 Task: Create List Brand Architecture Planning in Board Crisis Management Best Practices to Workspace Event Technology Rentals. Create List Brand Architecture Evaluation in Board IT Service Level Agreement Management to Workspace Event Technology Rentals. Create List Brand Architecture Management in Board Sales Team Performance Analysis and Improvement to Workspace Event Technology Rentals
Action: Mouse moved to (1041, 575)
Screenshot: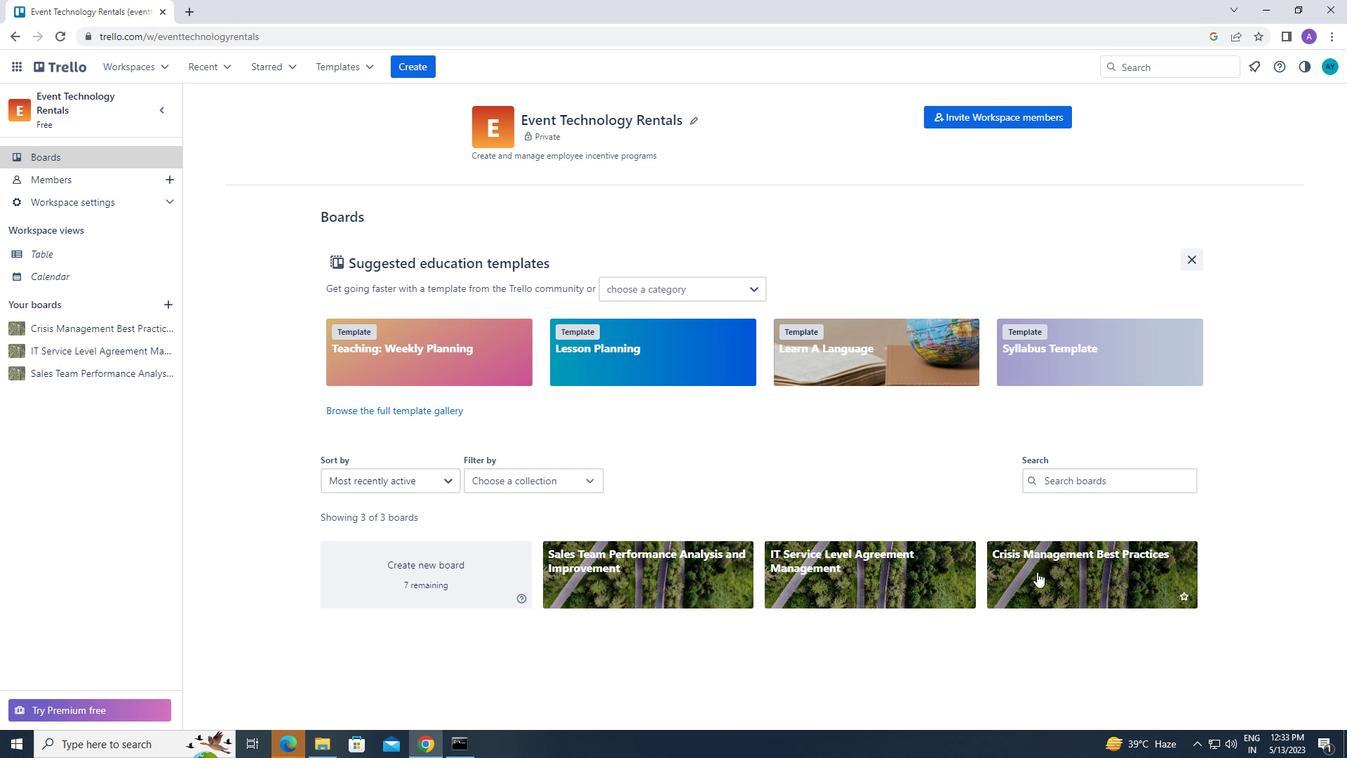 
Action: Mouse pressed left at (1041, 575)
Screenshot: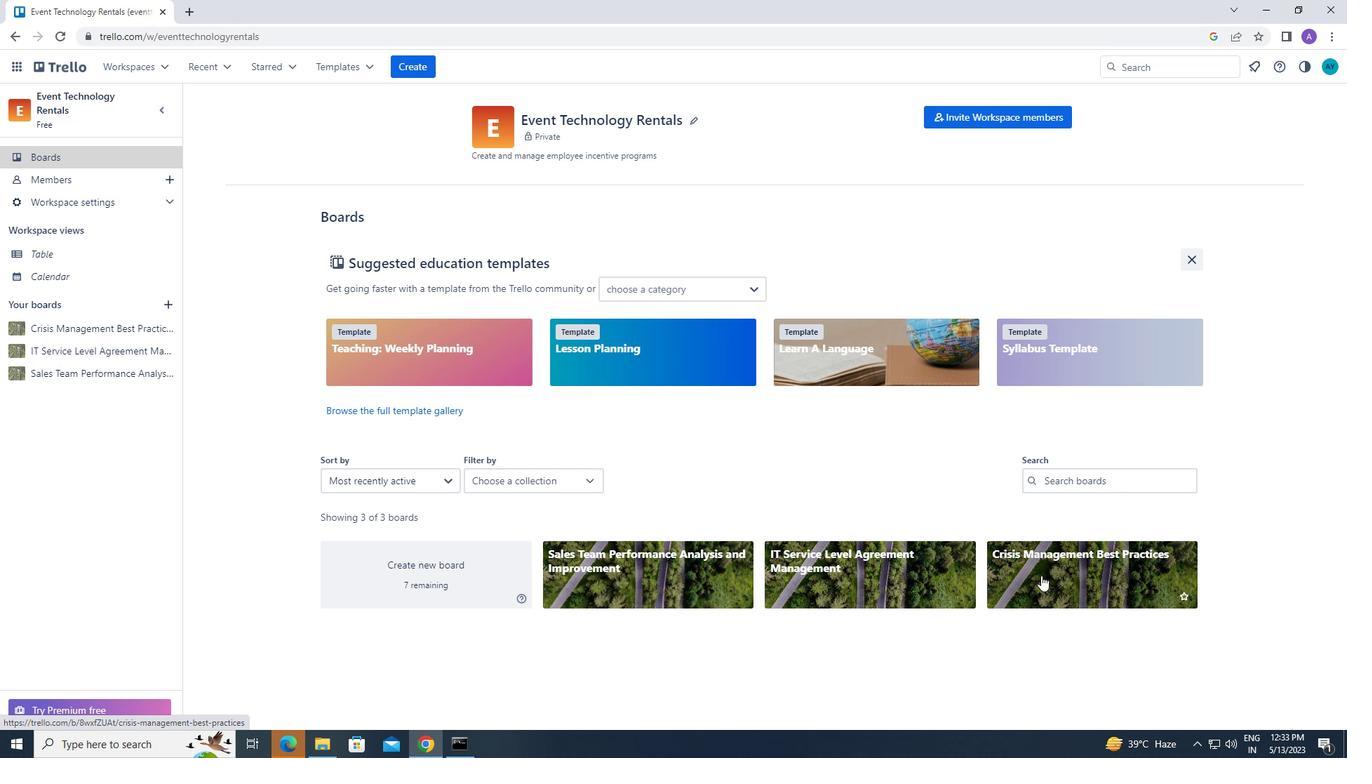 
Action: Mouse moved to (661, 146)
Screenshot: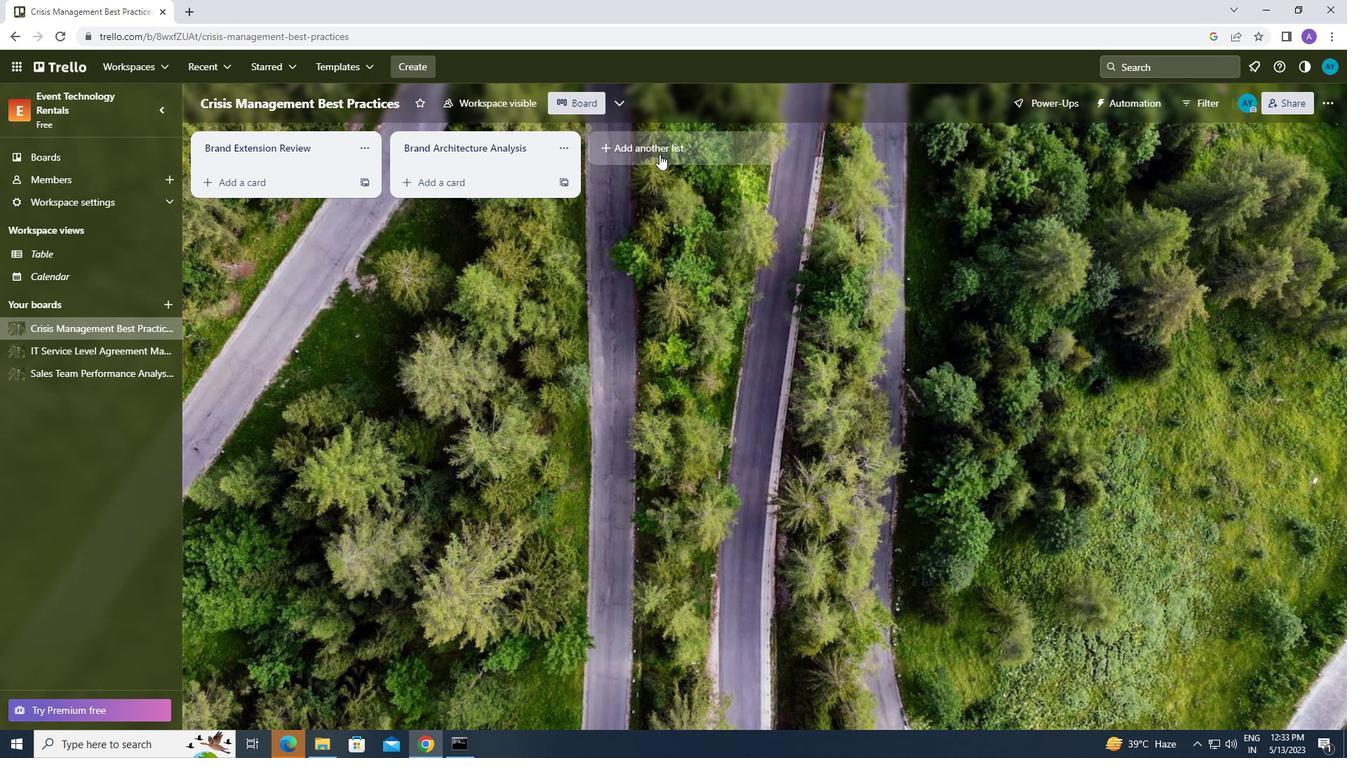 
Action: Mouse pressed left at (661, 146)
Screenshot: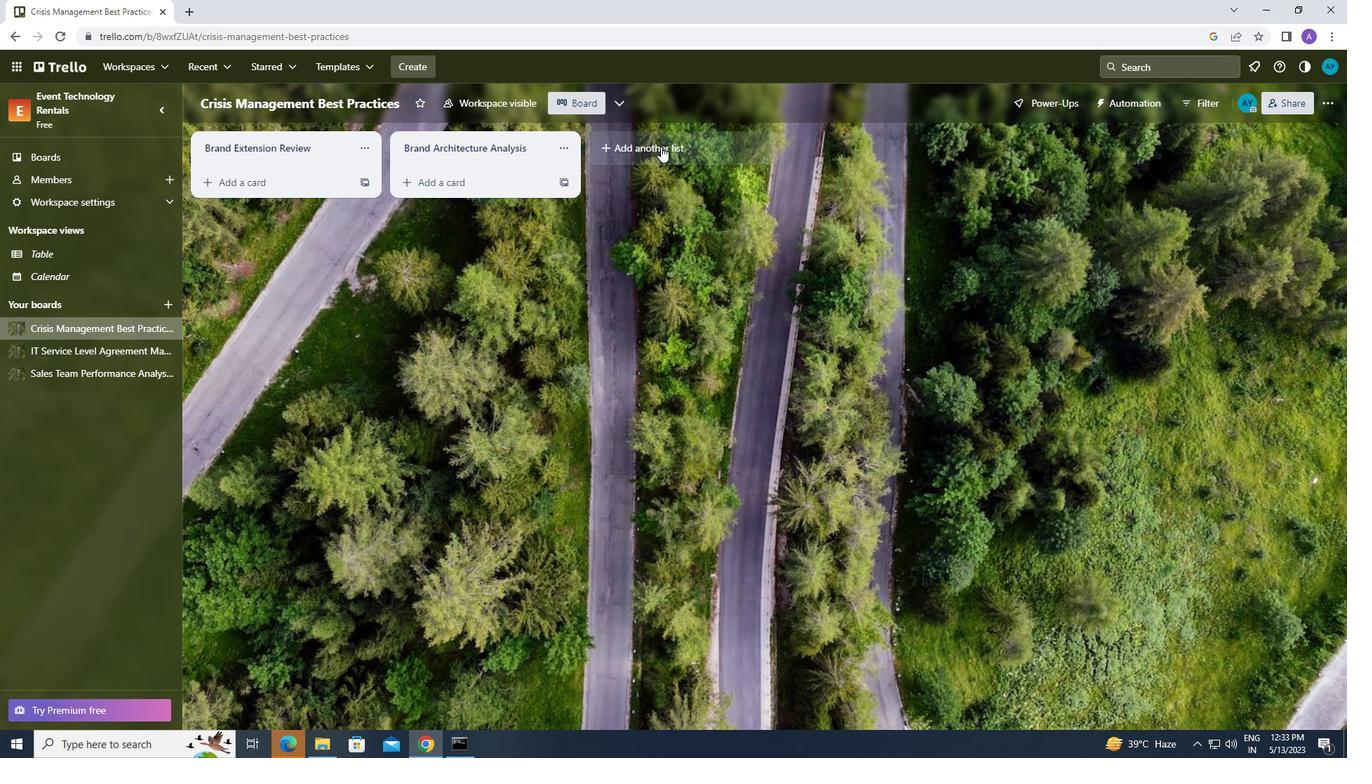 
Action: Mouse moved to (655, 144)
Screenshot: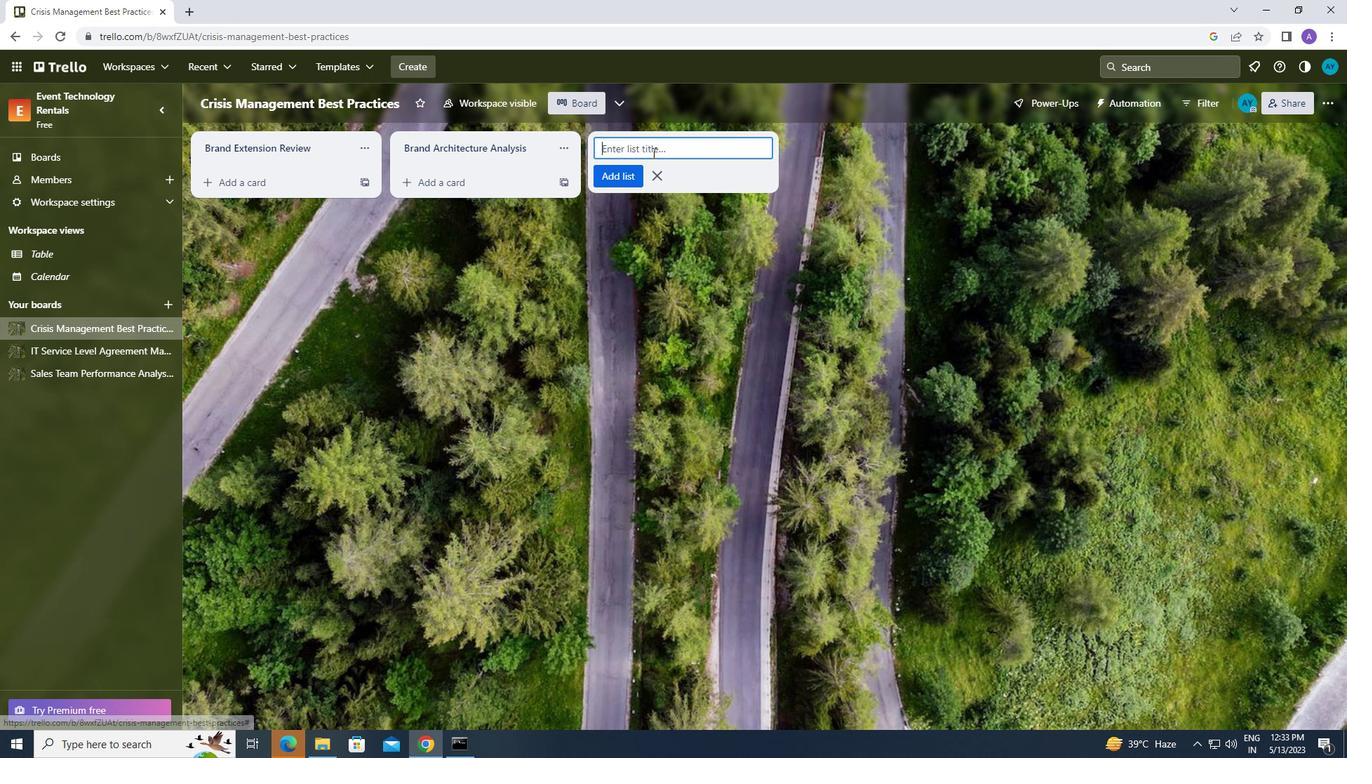 
Action: Mouse pressed left at (655, 144)
Screenshot: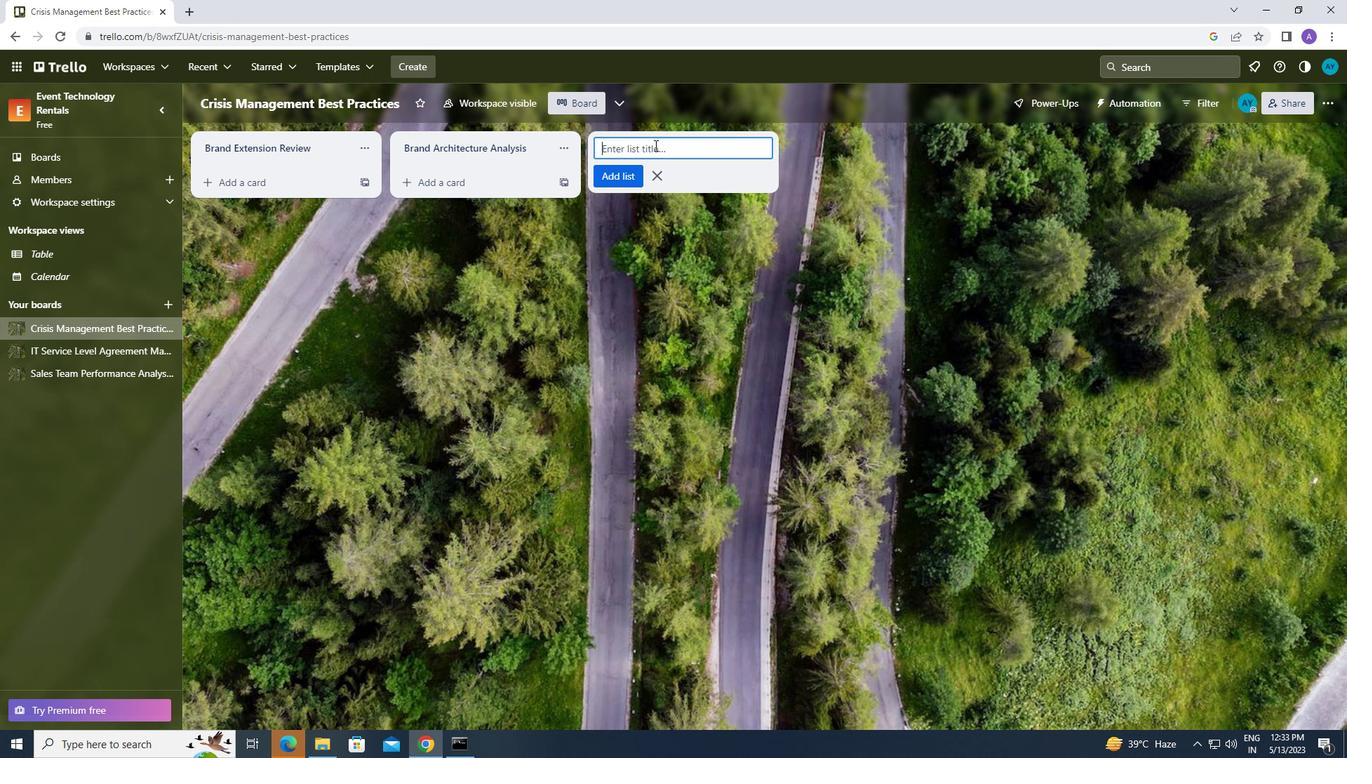
Action: Key pressed <Key.caps_lock><Key.caps_lock>b<Key.caps_lock>rand<Key.space><Key.caps_lock>a<Key.caps_lock>rchitecture<Key.space><Key.caps_lock>p<Key.caps_lock>lanning<Key.enter>
Screenshot: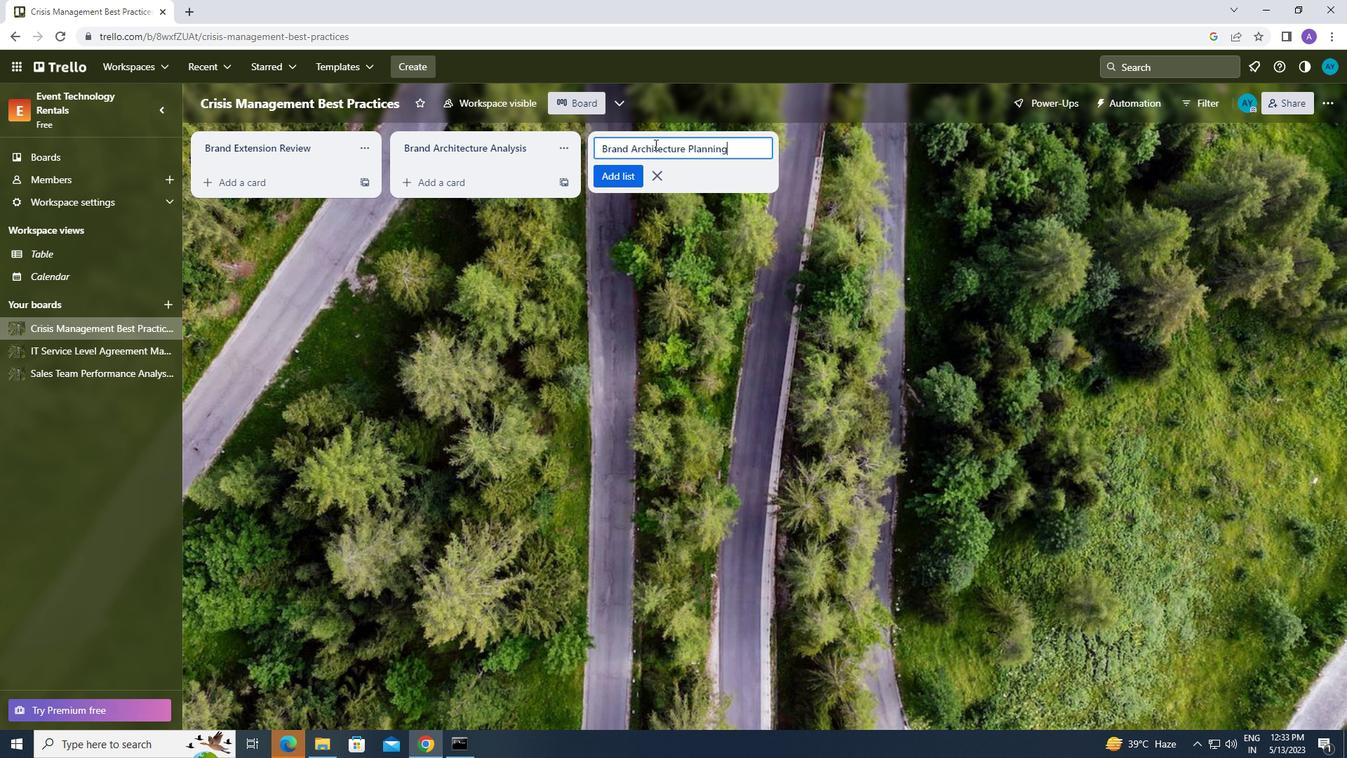 
Action: Mouse moved to (141, 57)
Screenshot: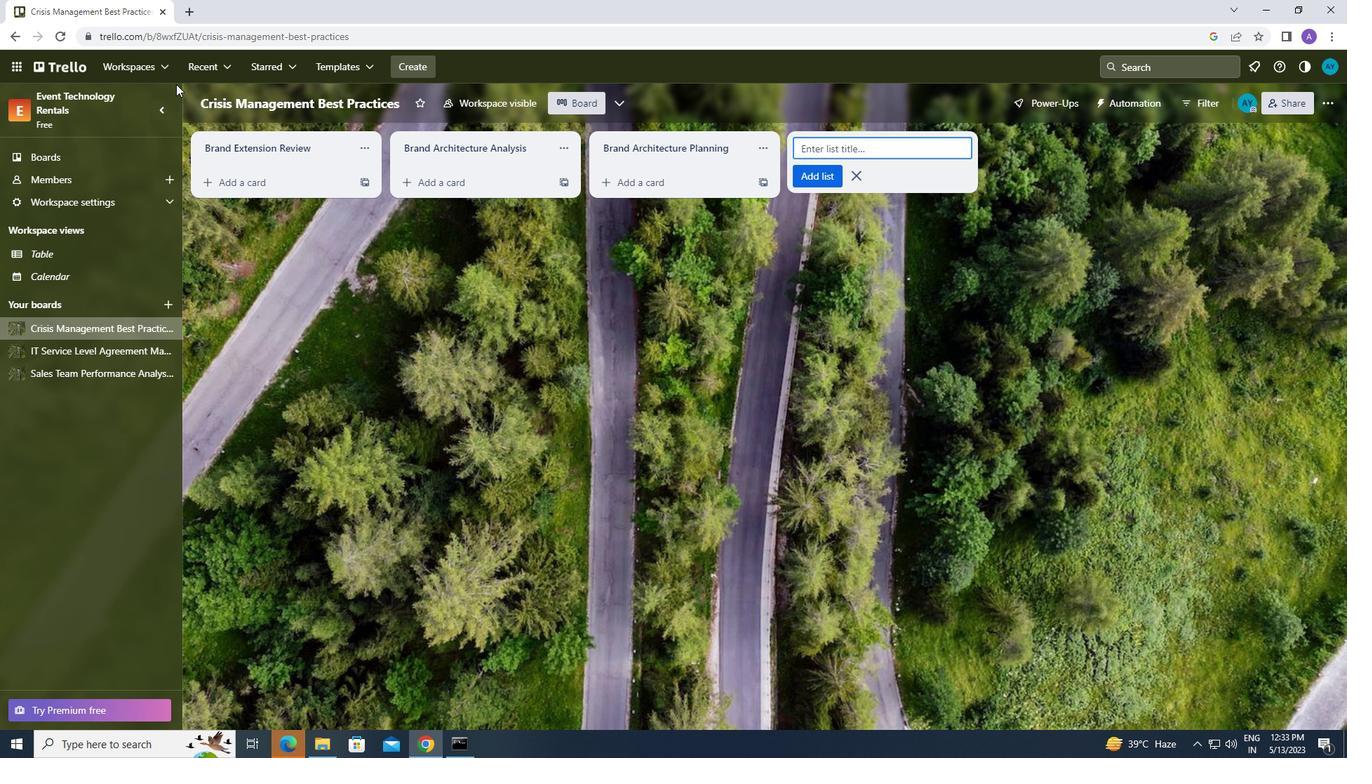 
Action: Mouse pressed left at (141, 57)
Screenshot: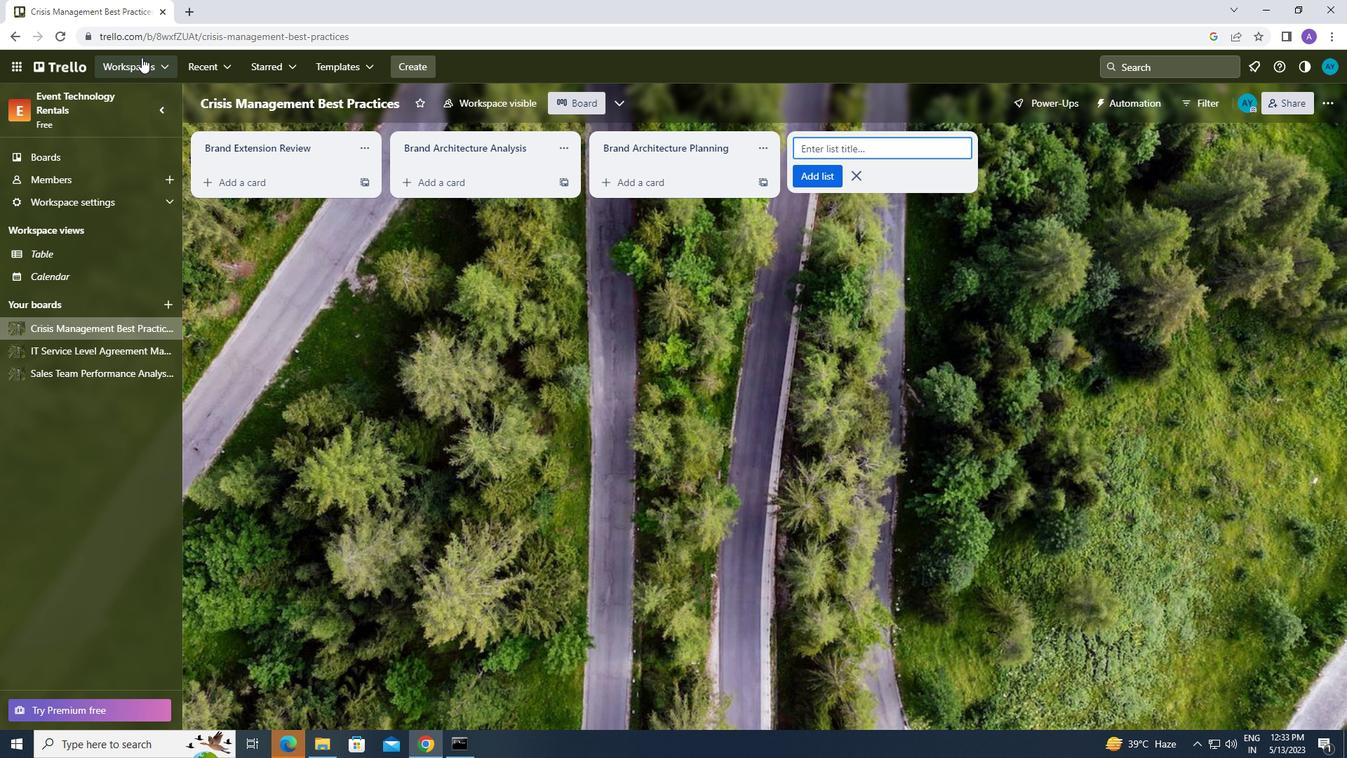 
Action: Mouse moved to (206, 336)
Screenshot: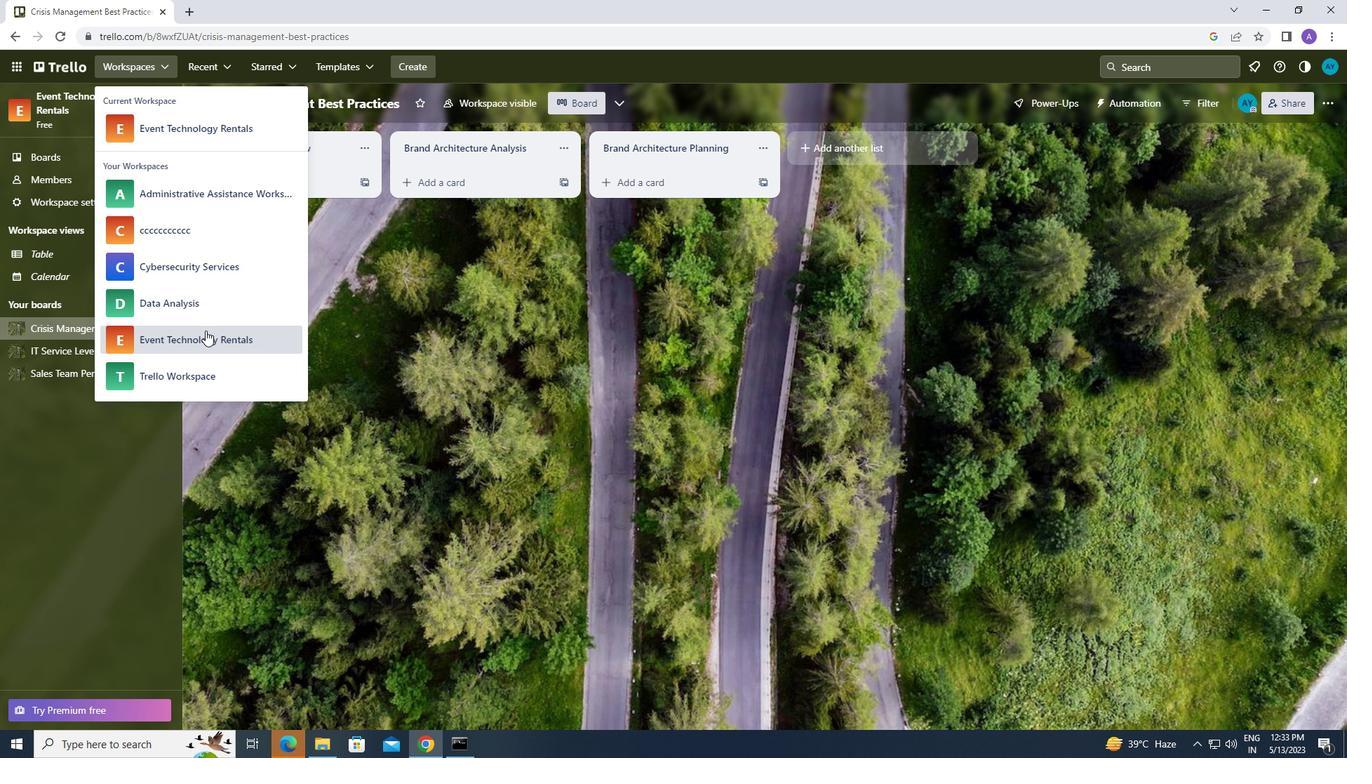 
Action: Mouse pressed left at (206, 336)
Screenshot: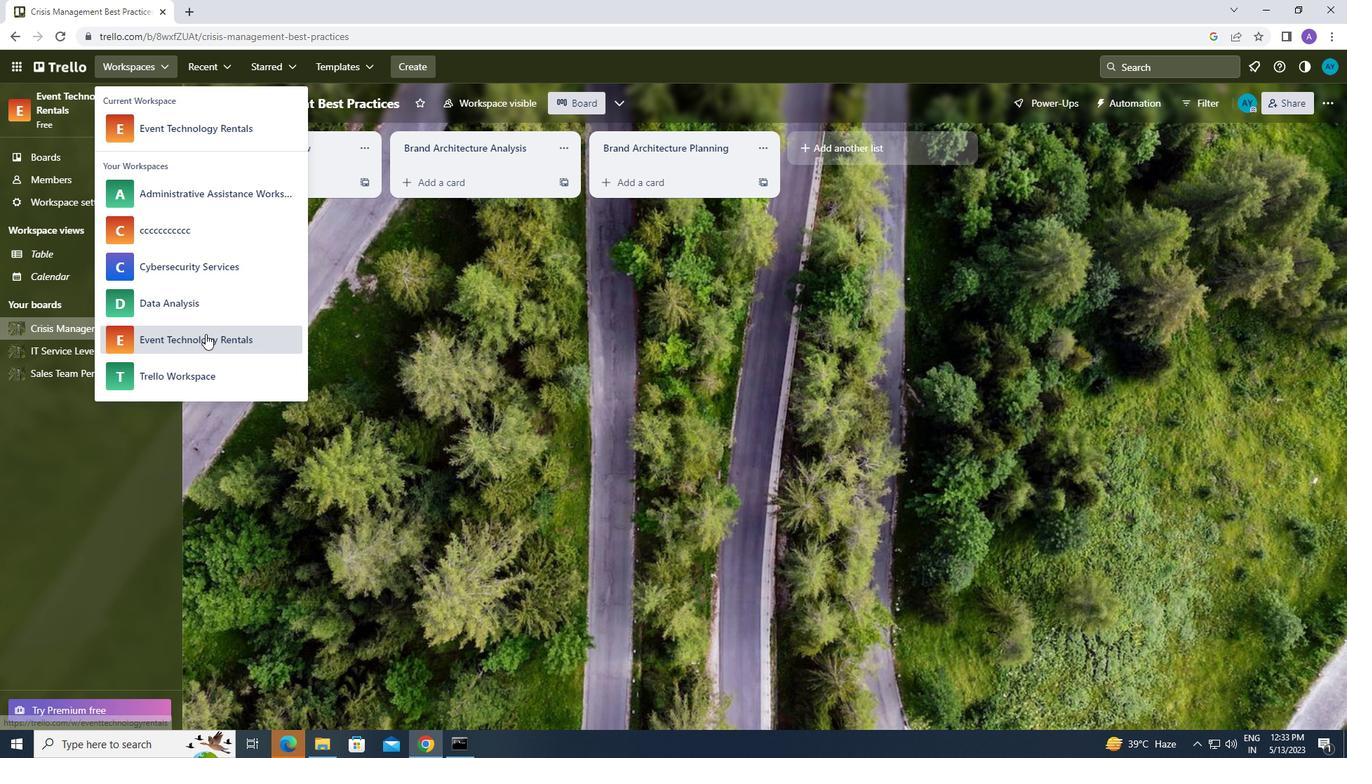 
Action: Mouse moved to (833, 562)
Screenshot: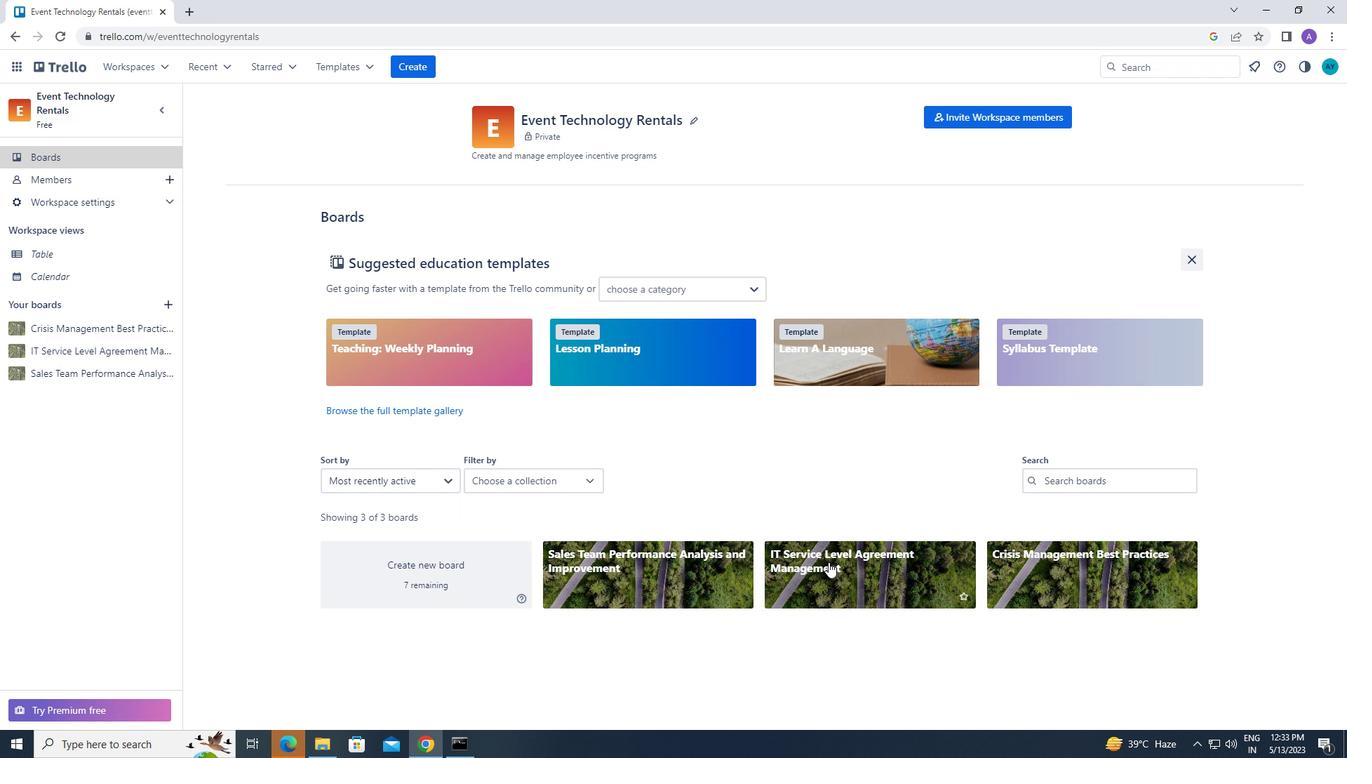 
Action: Mouse pressed left at (833, 562)
Screenshot: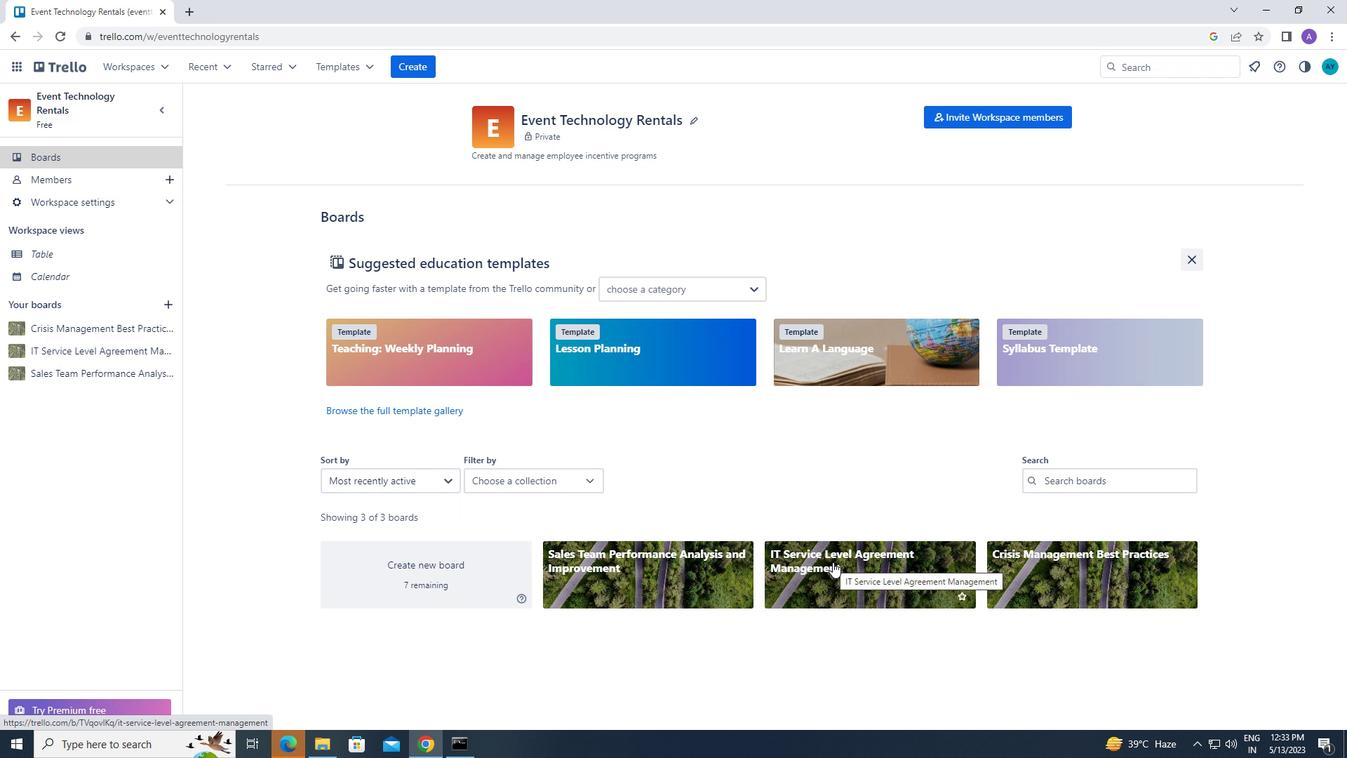 
Action: Mouse moved to (627, 155)
Screenshot: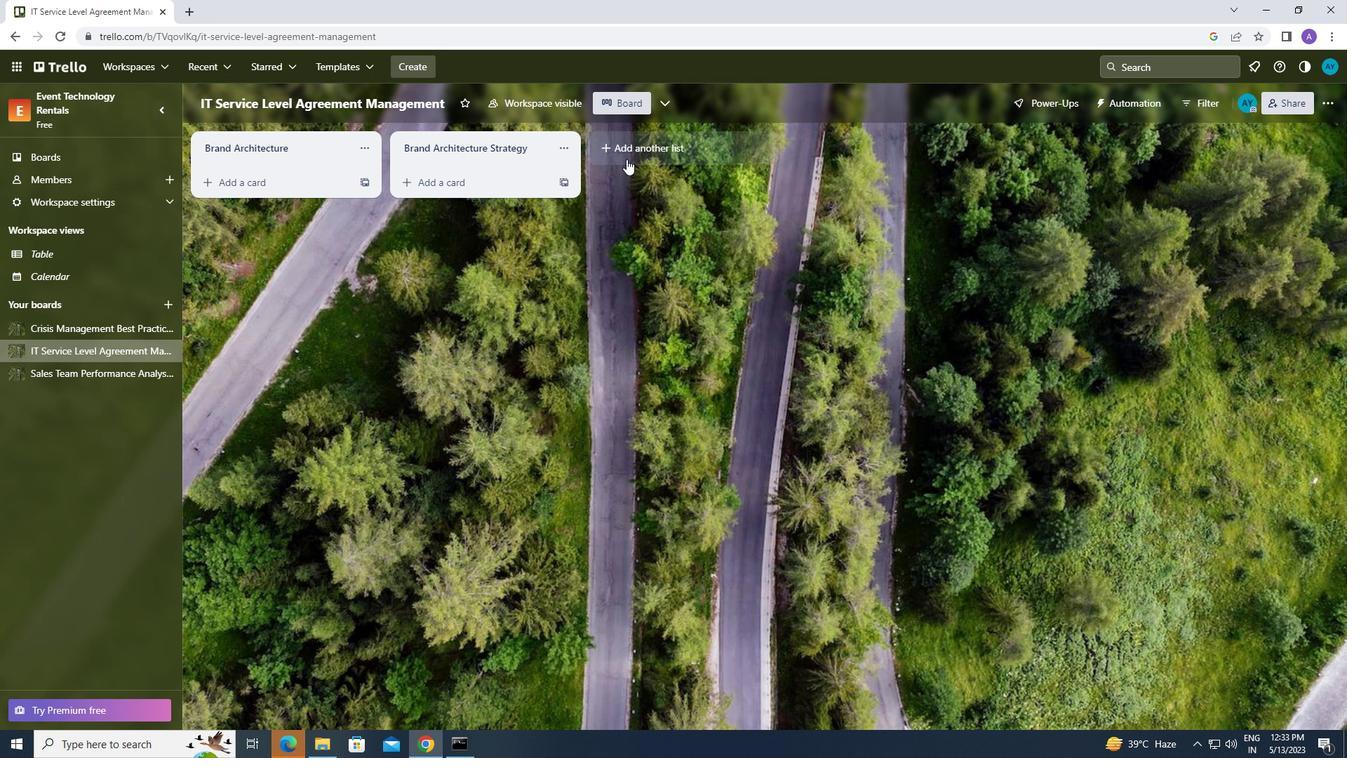 
Action: Mouse pressed left at (627, 155)
Screenshot: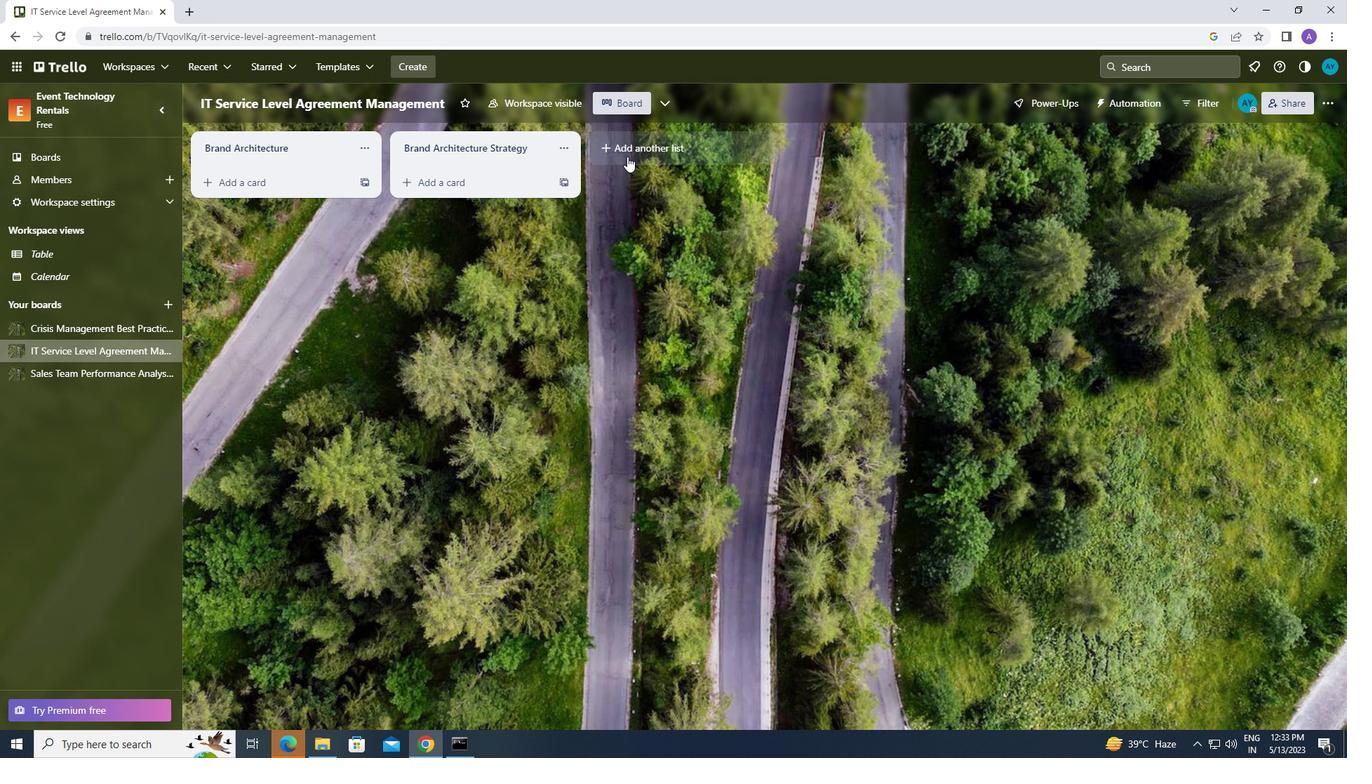 
Action: Mouse moved to (636, 144)
Screenshot: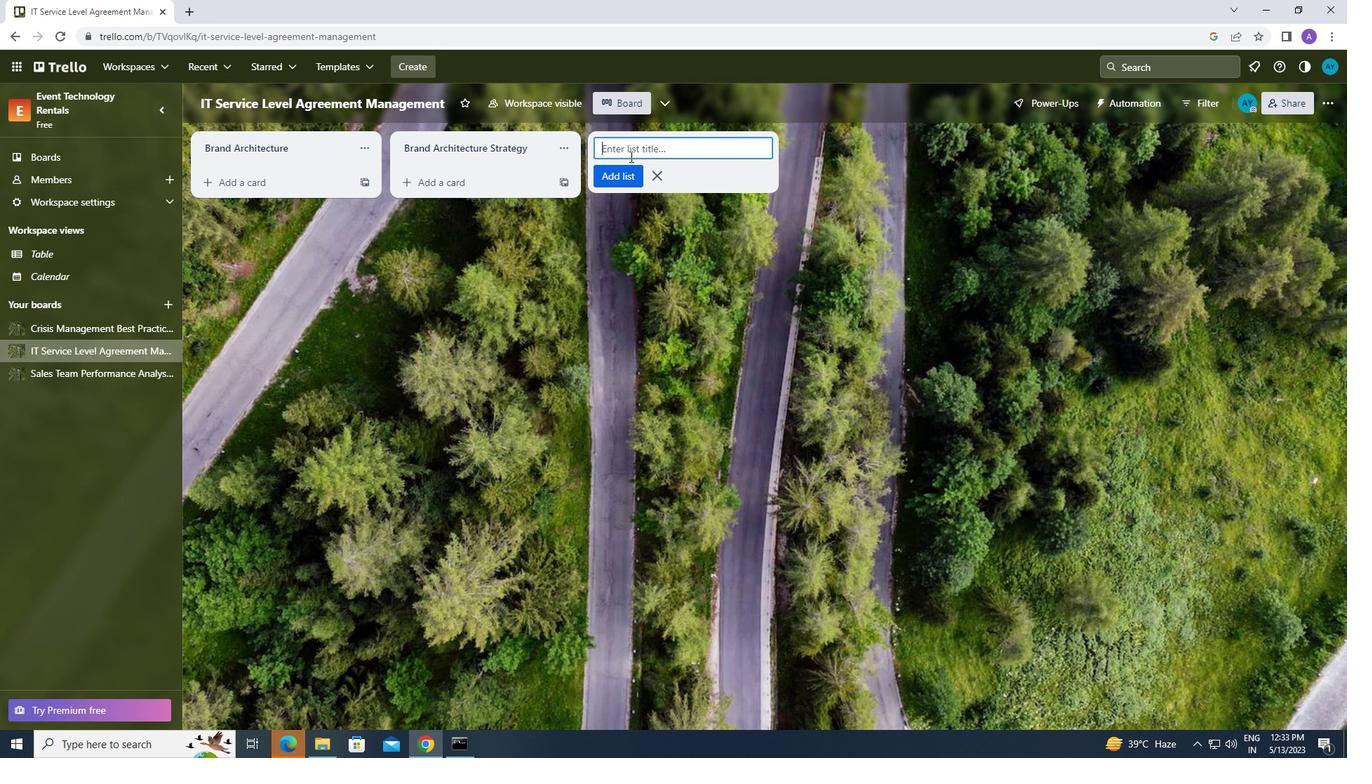 
Action: Mouse pressed left at (636, 144)
Screenshot: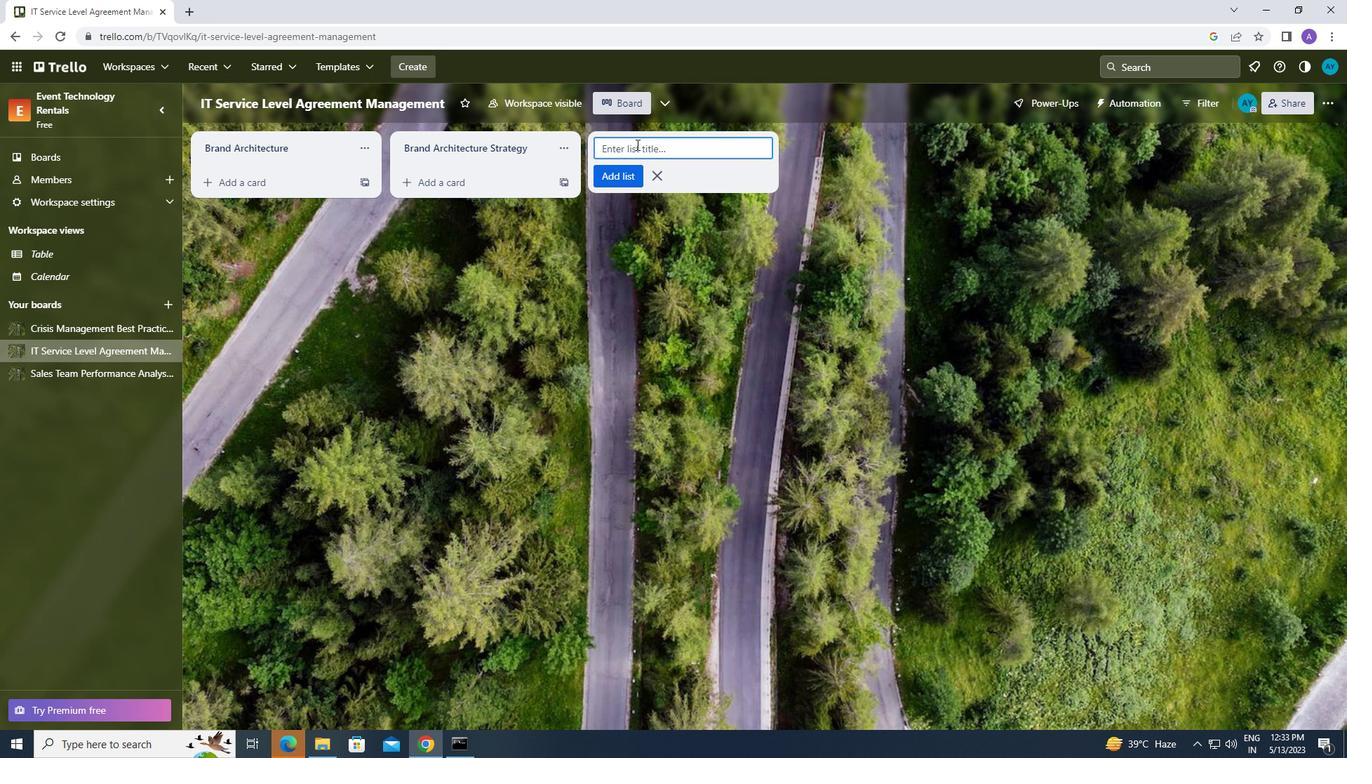 
Action: Mouse moved to (630, 142)
Screenshot: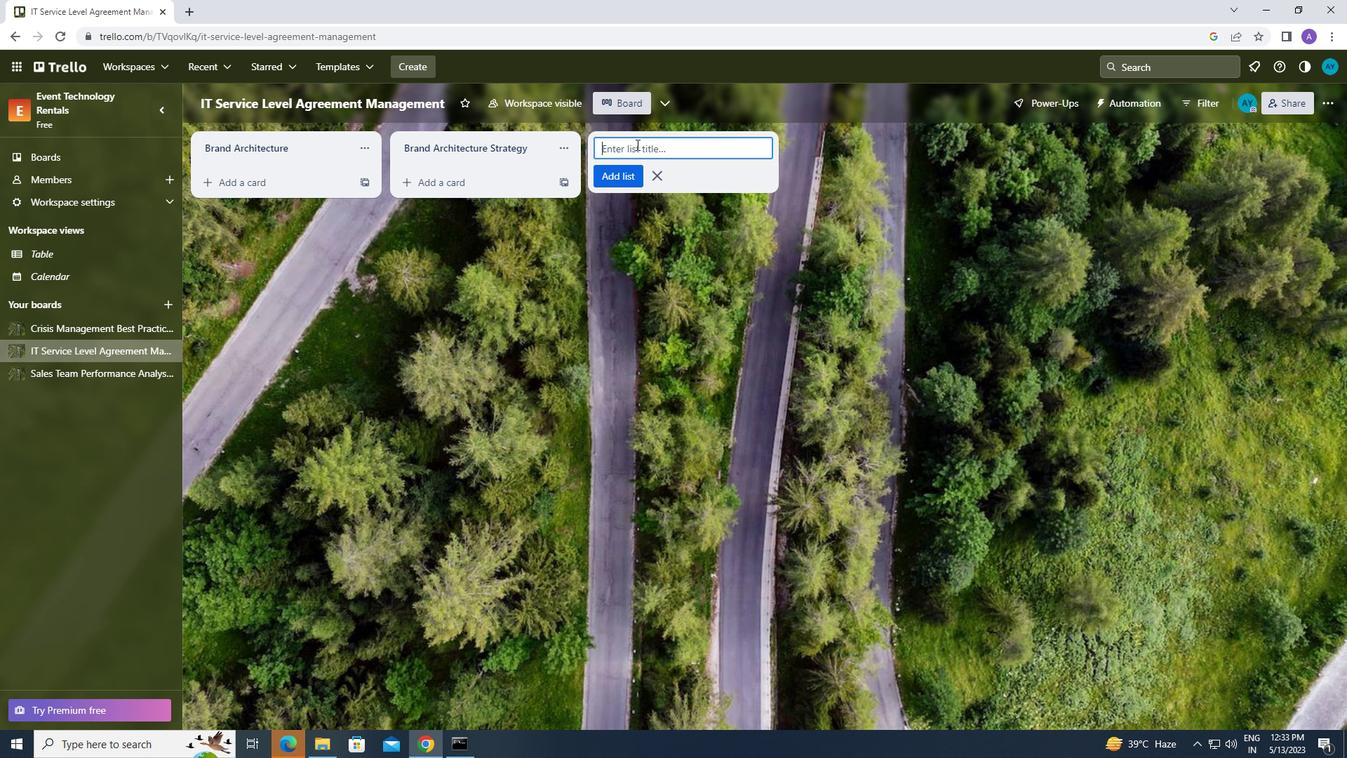 
Action: Key pressed <Key.caps_lock>b<Key.caps_lock>rand<Key.space><Key.caps_lock>a<Key.caps_lock>rchitecture<Key.space><Key.caps_lock>e<Key.caps_lock>valuation<Key.enter>
Screenshot: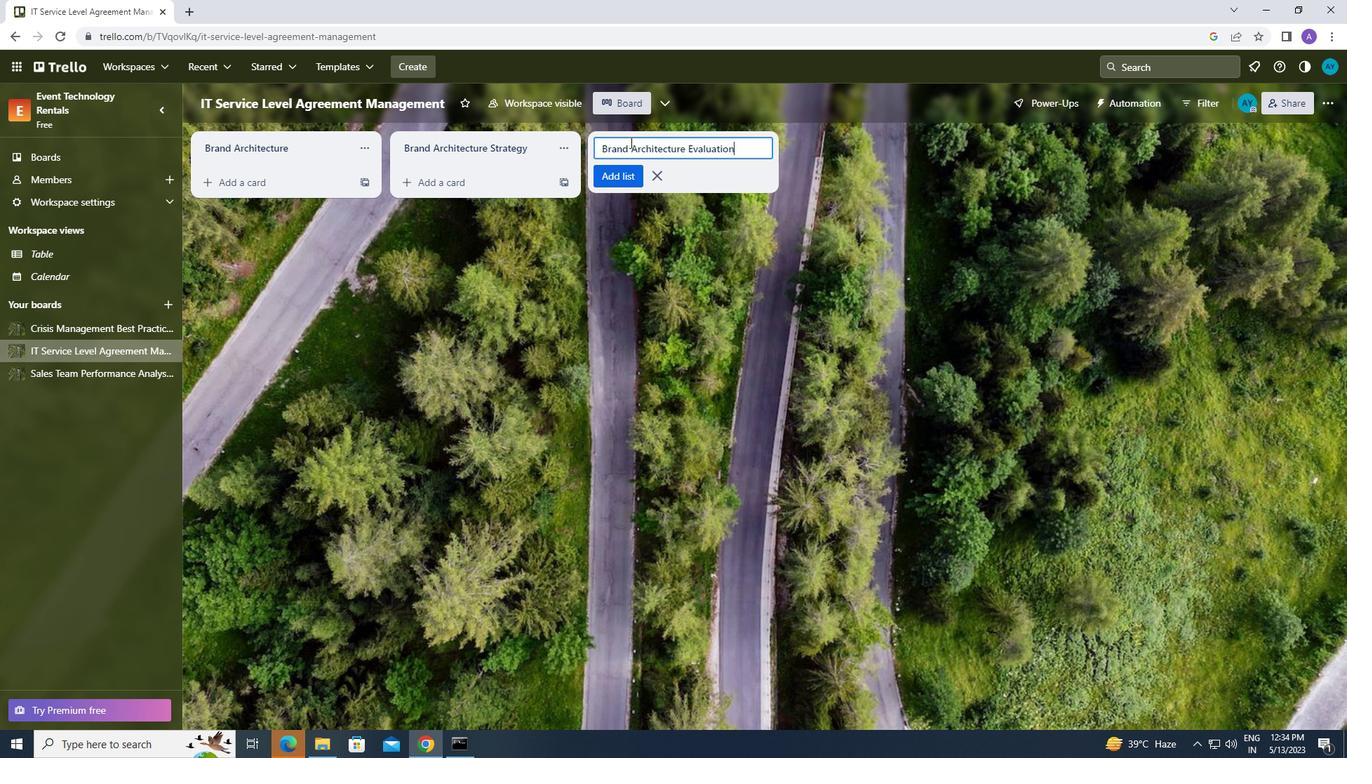 
Action: Mouse moved to (139, 63)
Screenshot: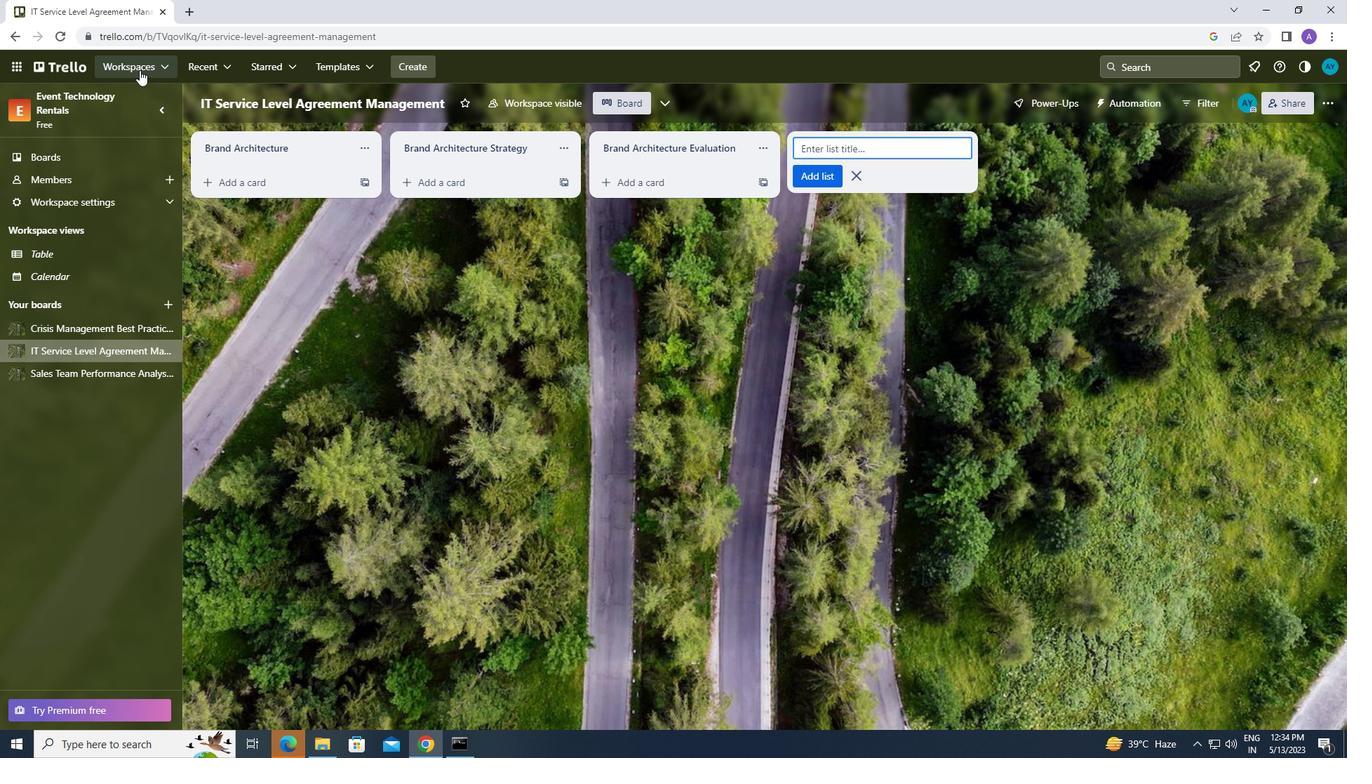 
Action: Mouse pressed left at (139, 63)
Screenshot: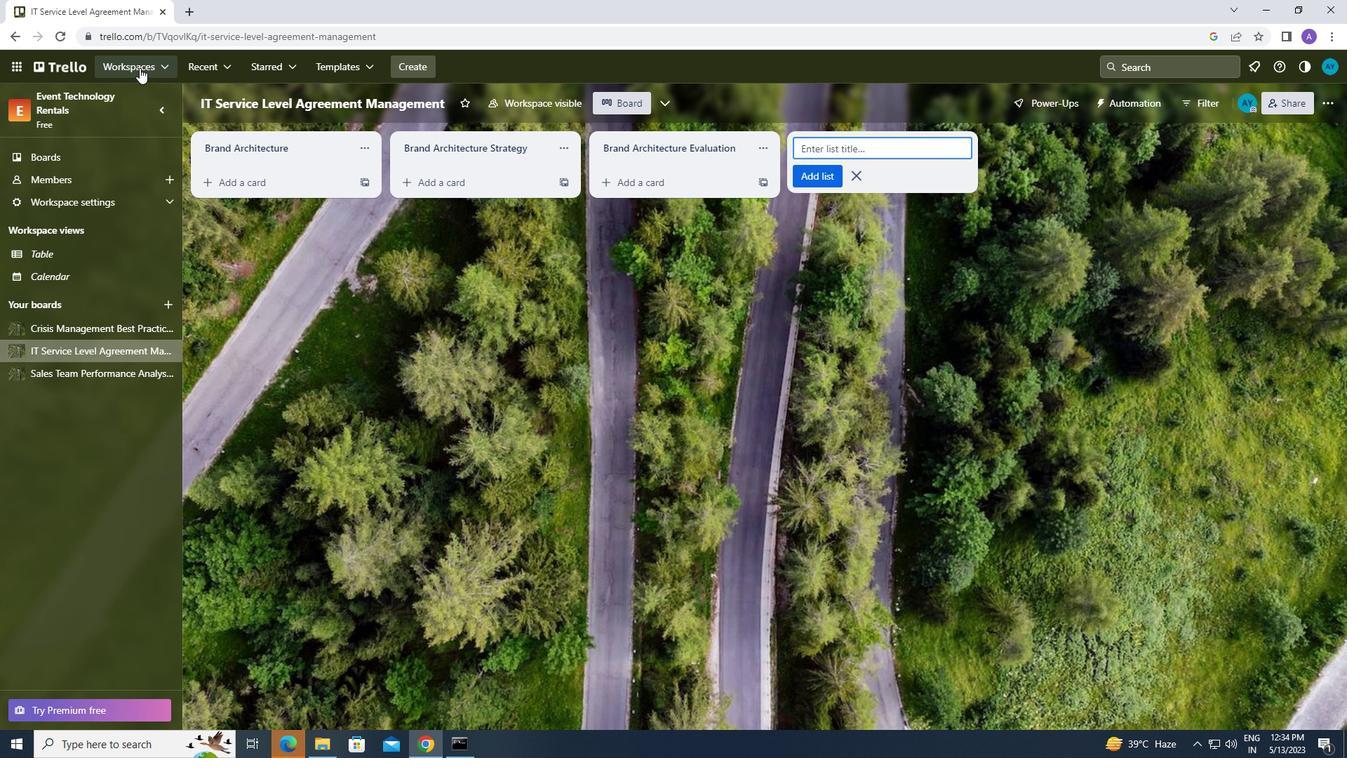 
Action: Mouse moved to (160, 342)
Screenshot: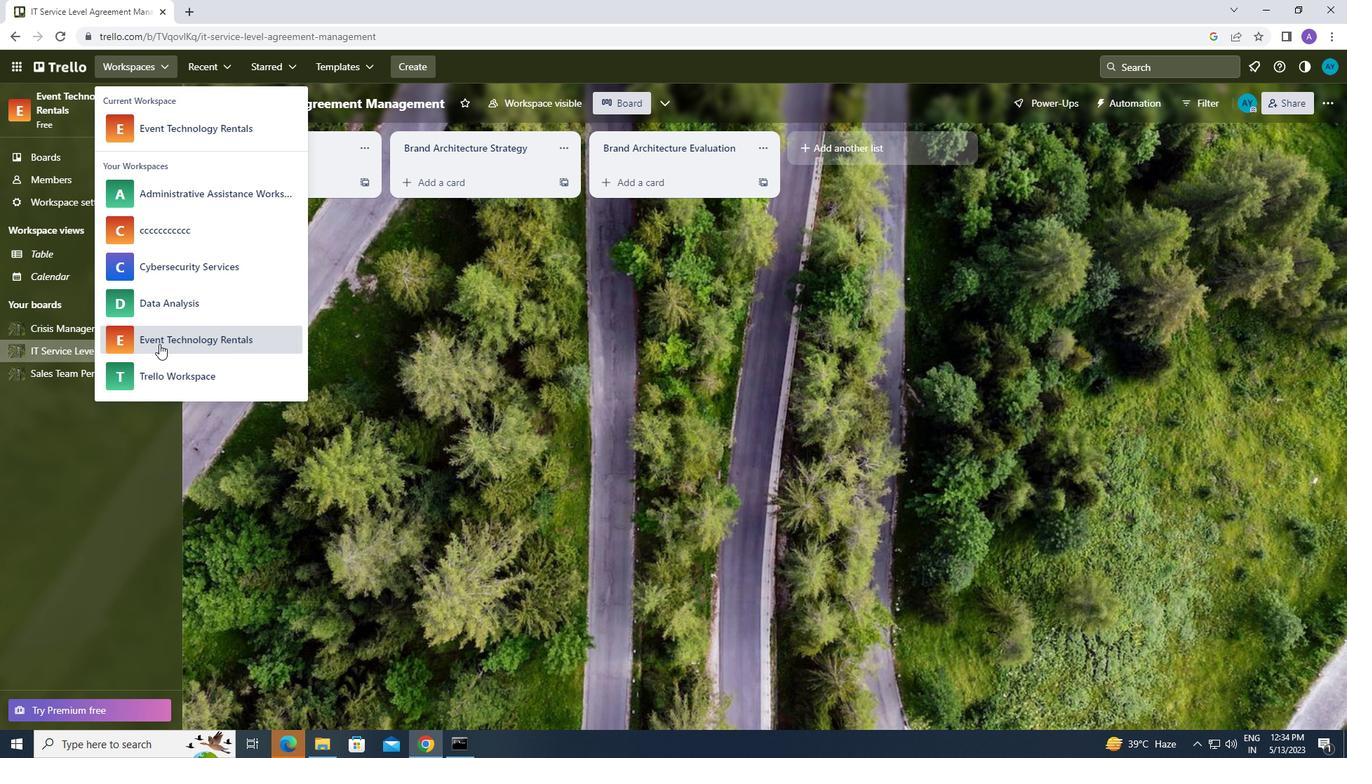 
Action: Mouse pressed left at (160, 342)
Screenshot: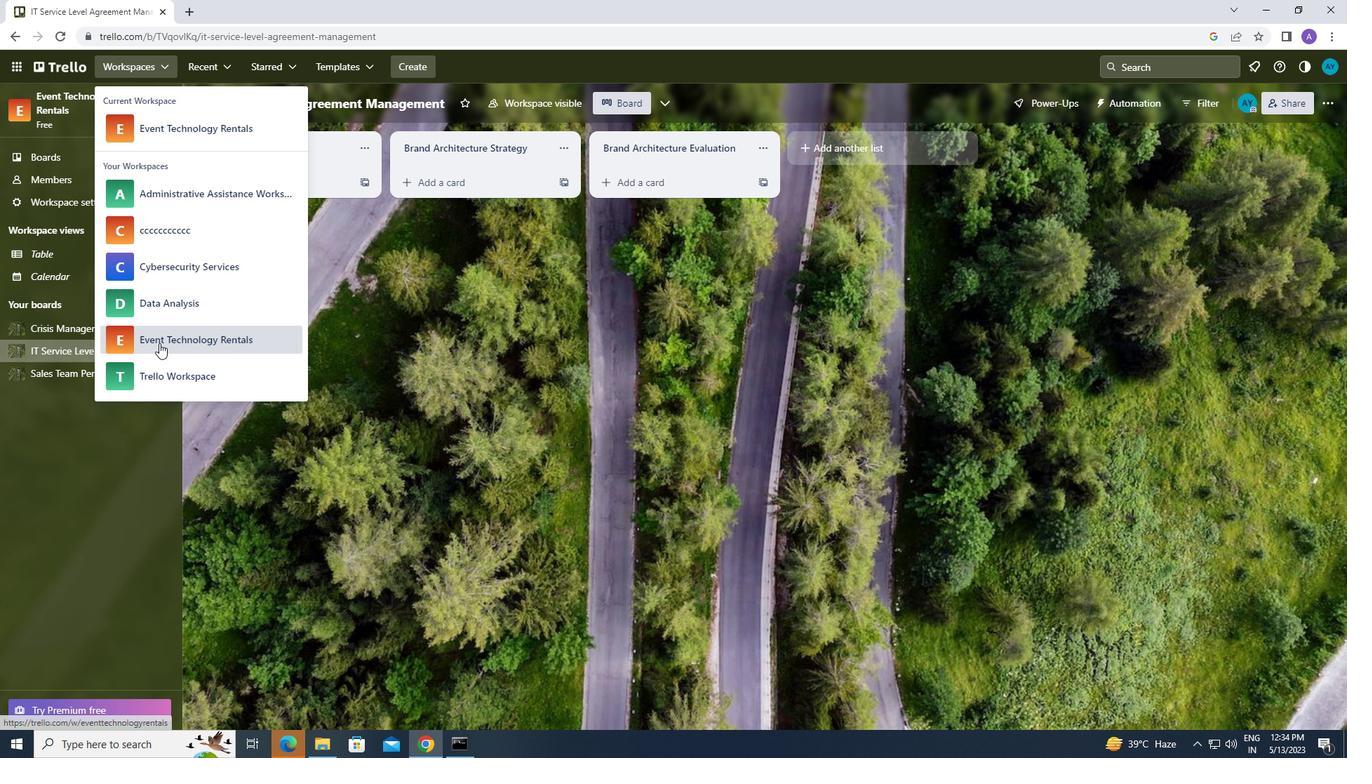 
Action: Mouse moved to (642, 573)
Screenshot: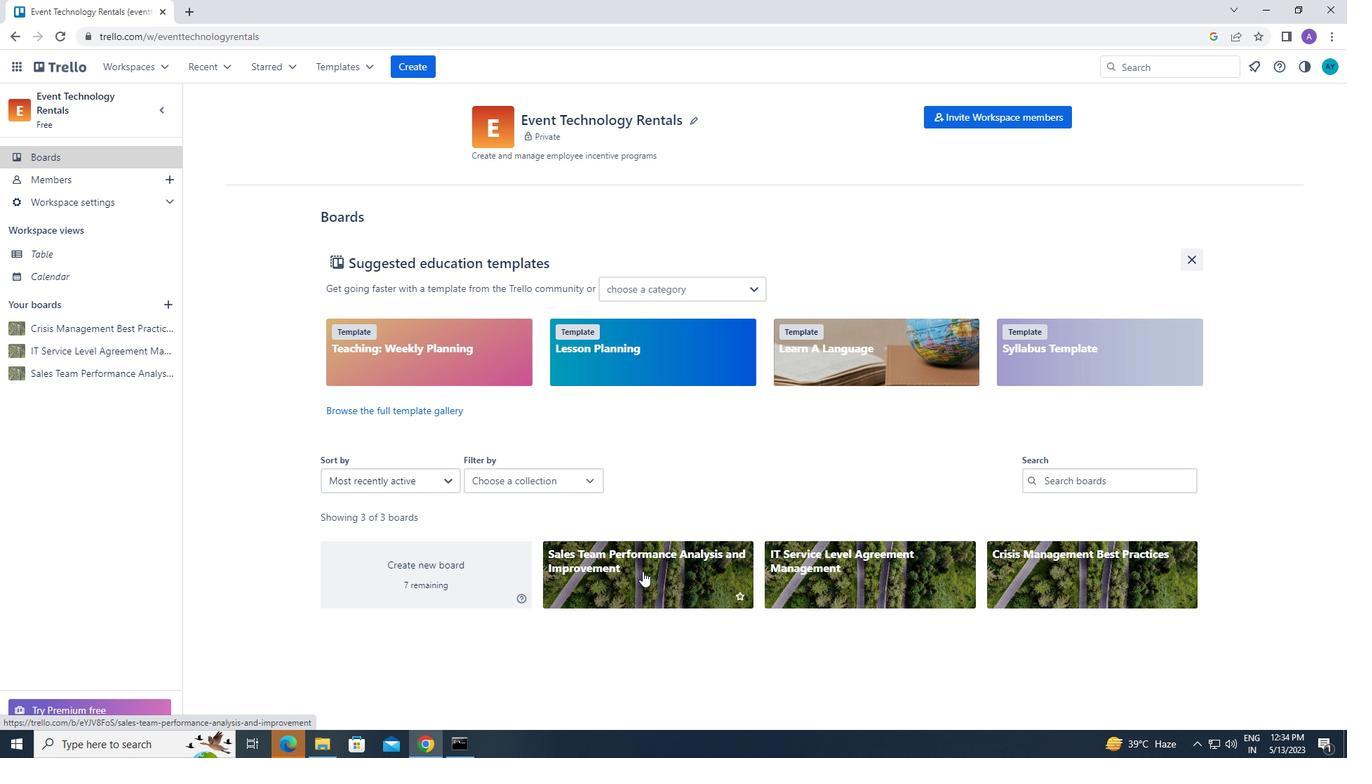 
Action: Mouse pressed left at (642, 573)
Screenshot: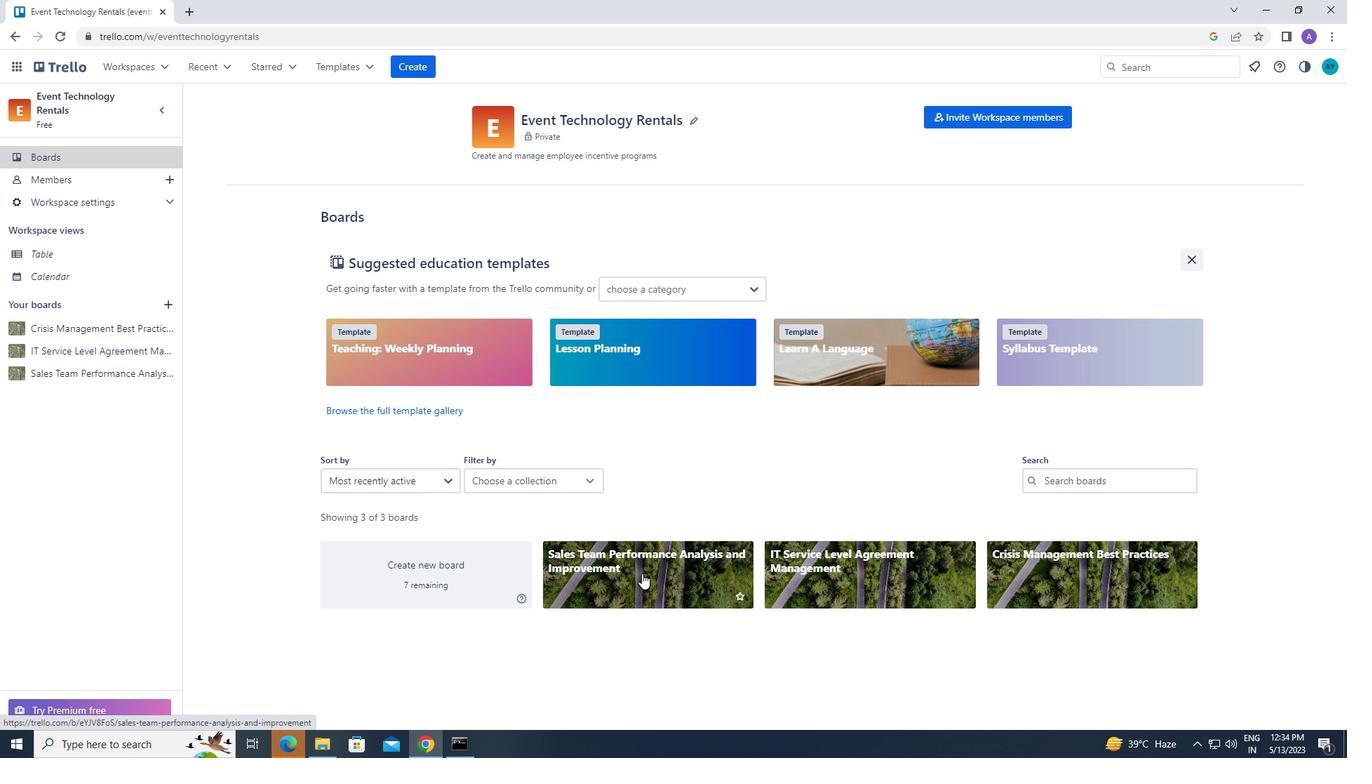 
Action: Mouse moved to (624, 150)
Screenshot: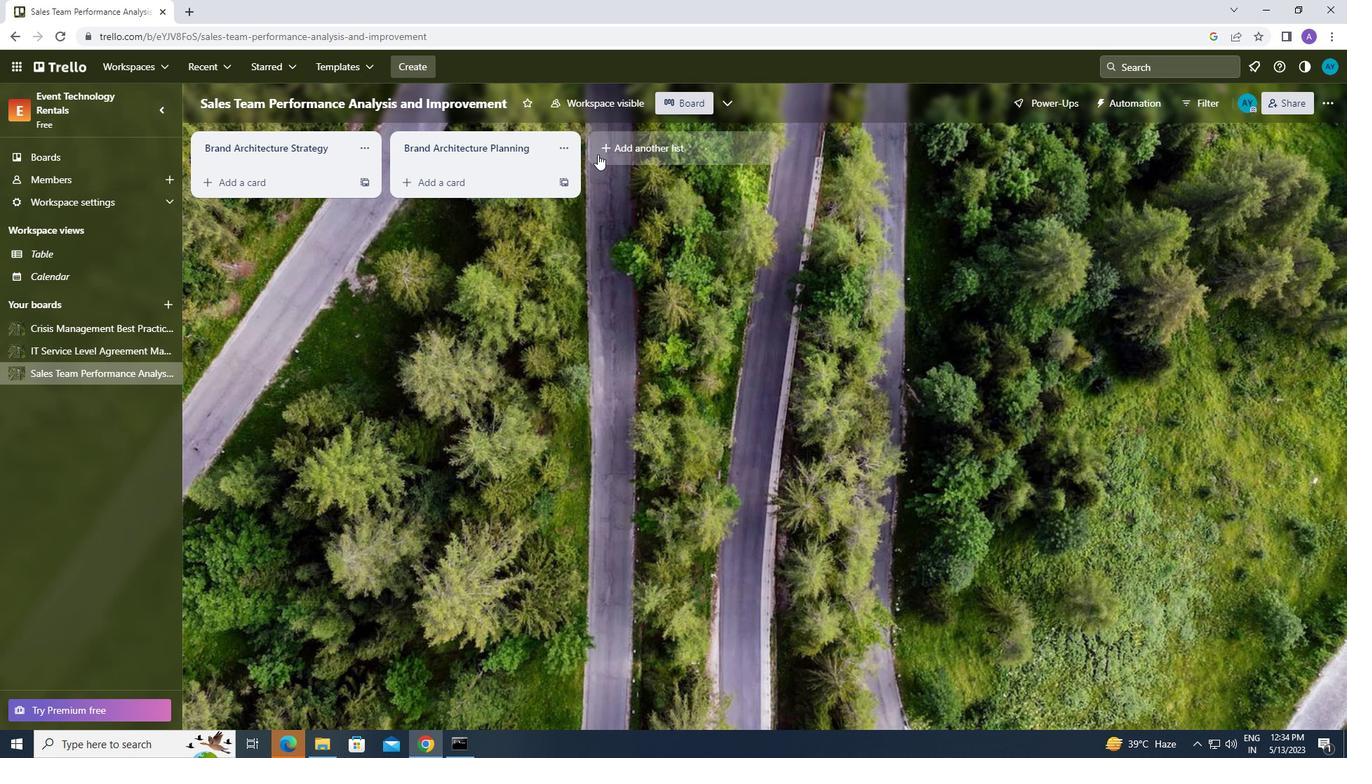 
Action: Mouse pressed left at (624, 150)
Screenshot: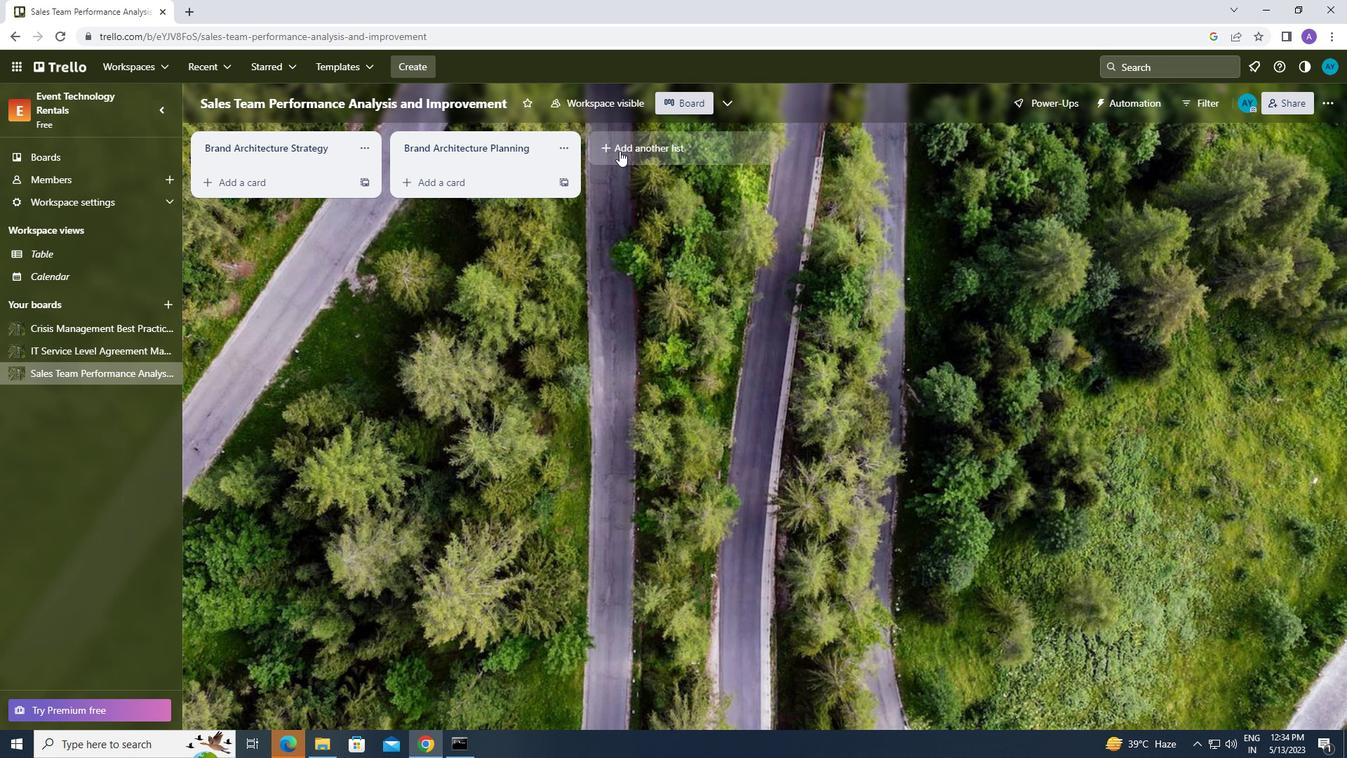 
Action: Mouse moved to (627, 143)
Screenshot: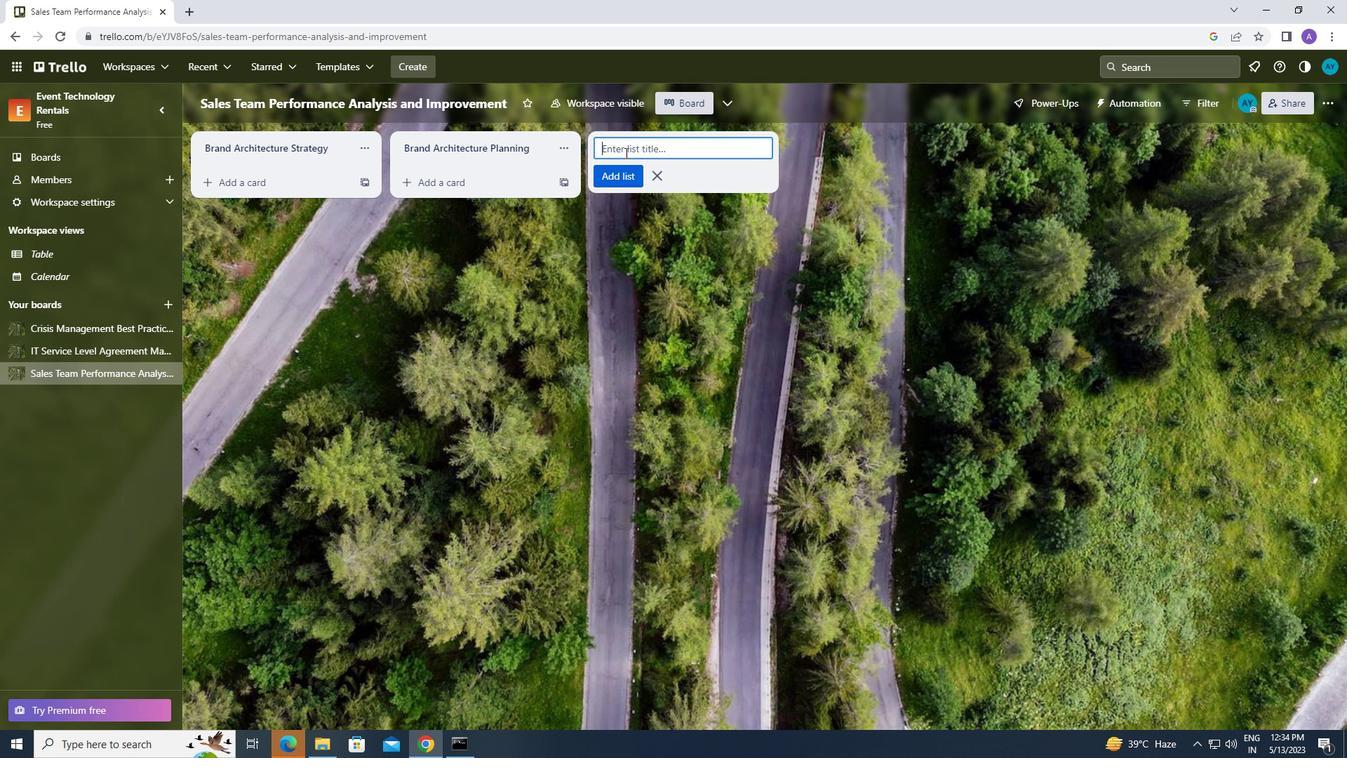 
Action: Mouse pressed left at (627, 143)
Screenshot: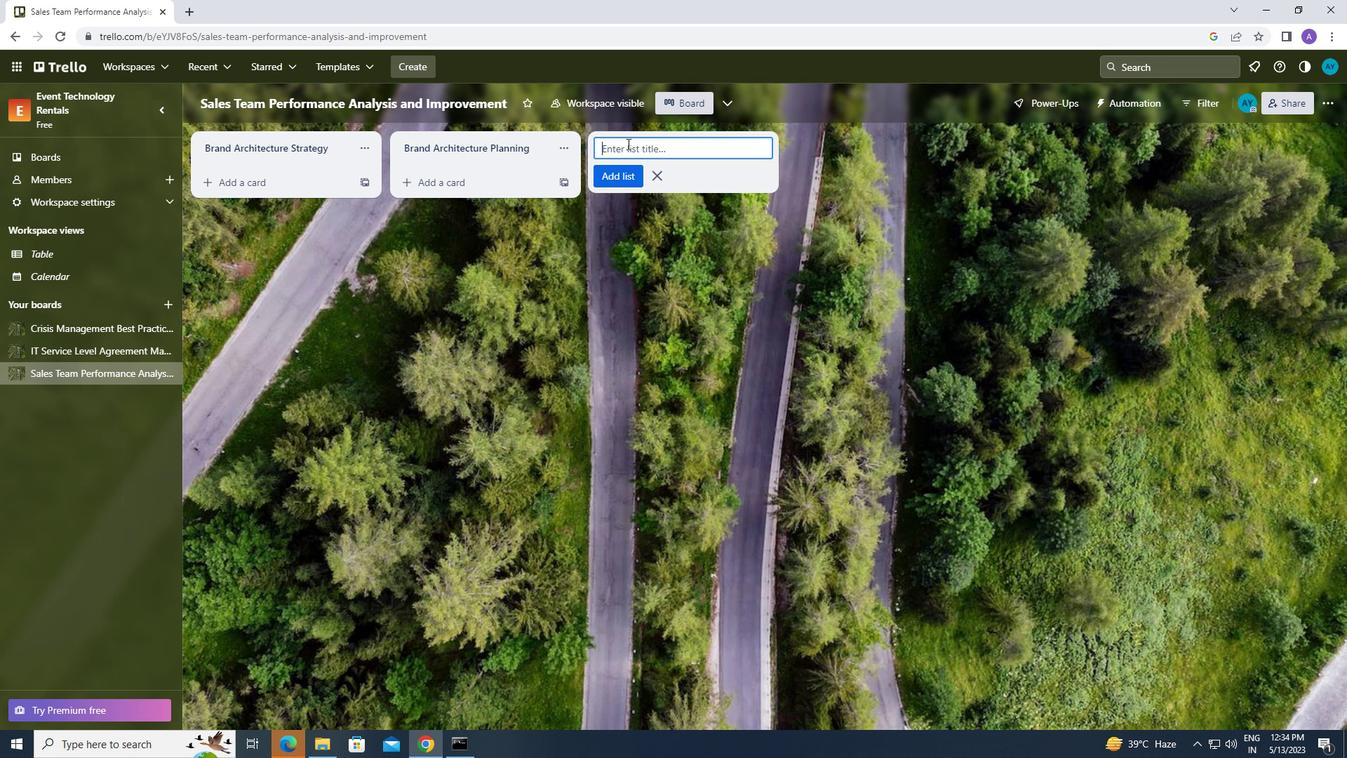 
Action: Mouse moved to (625, 153)
Screenshot: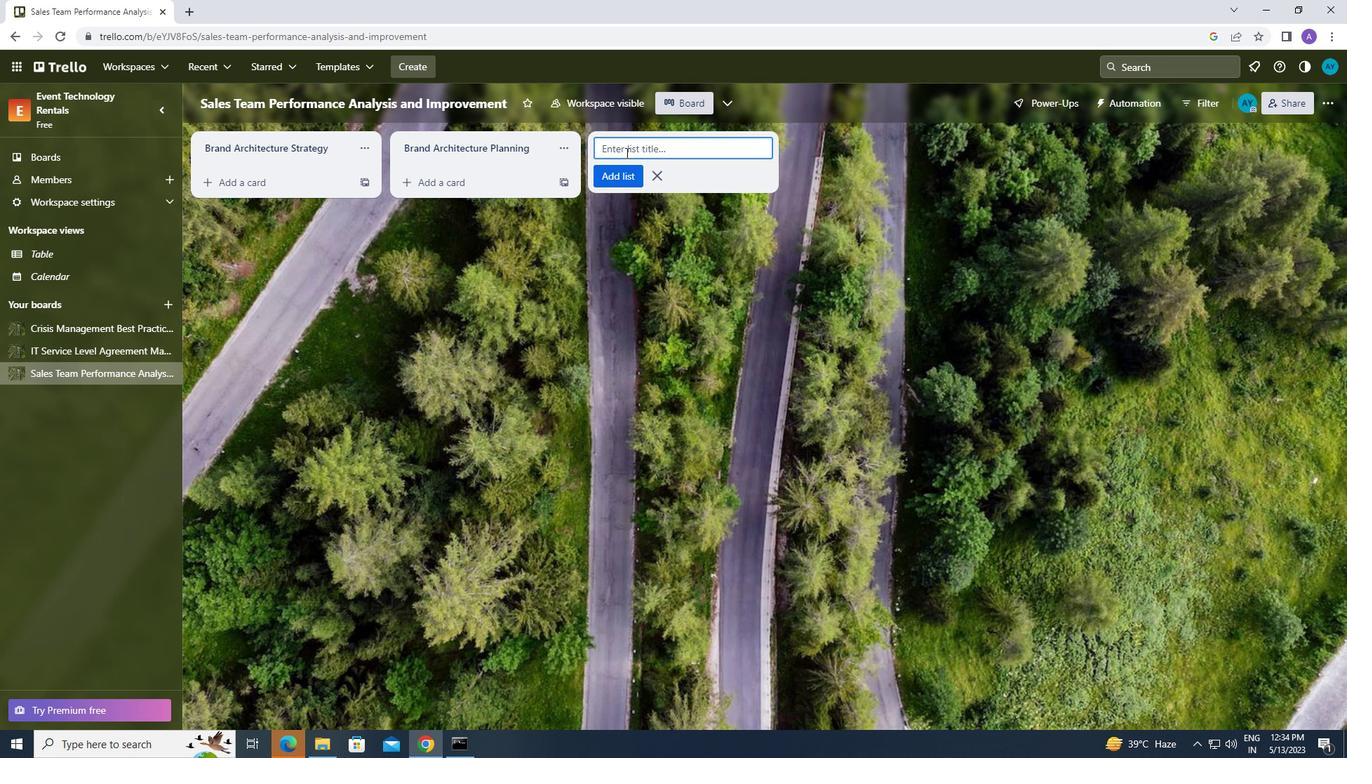 
Action: Key pressed <Key.caps_lock>b<Key.caps_lock>rand<Key.space><Key.caps_lock>a<Key.caps_lock>rchitecture<Key.space><Key.caps_lock>m<Key.caps_lock>anagement<Key.enter>
Screenshot: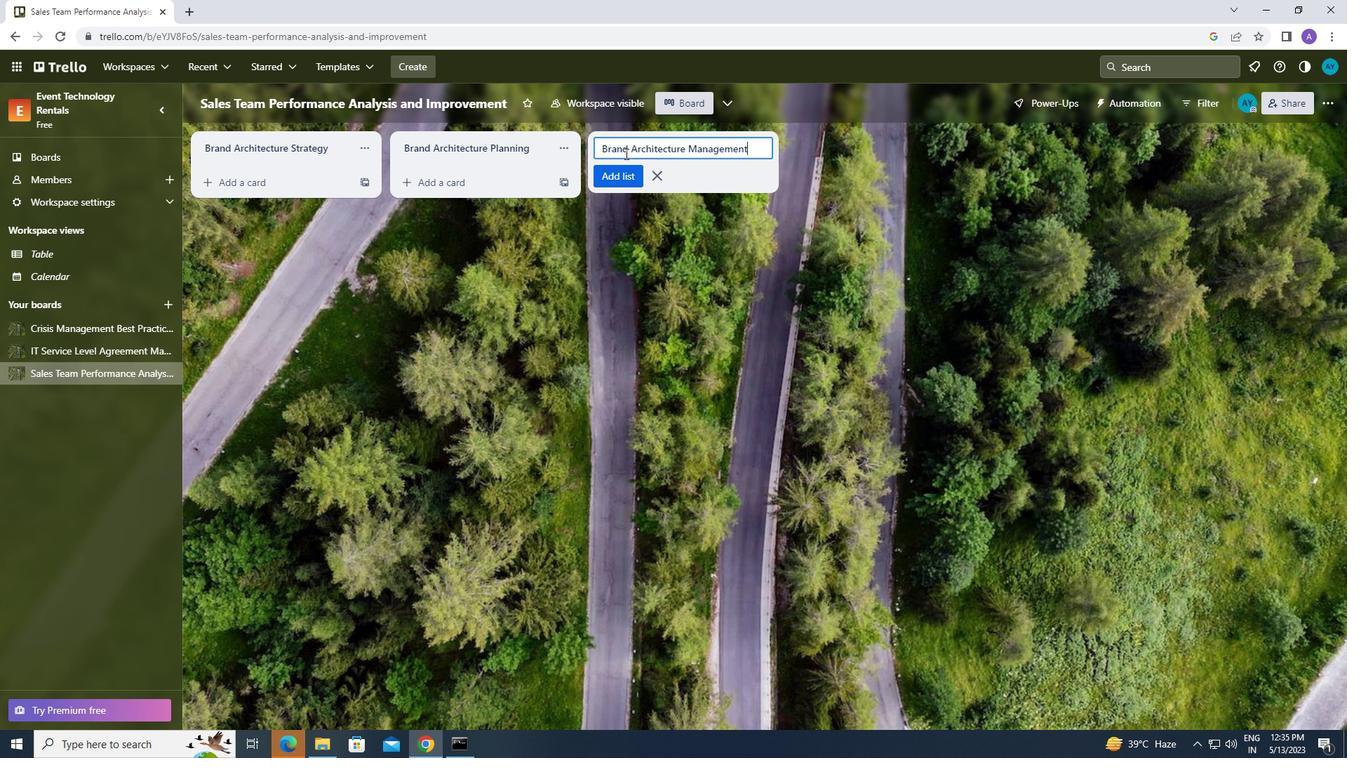 
